 Task: Click on start searching and display all the relevant results.
Action: Mouse pressed left at (142, 485)
Screenshot: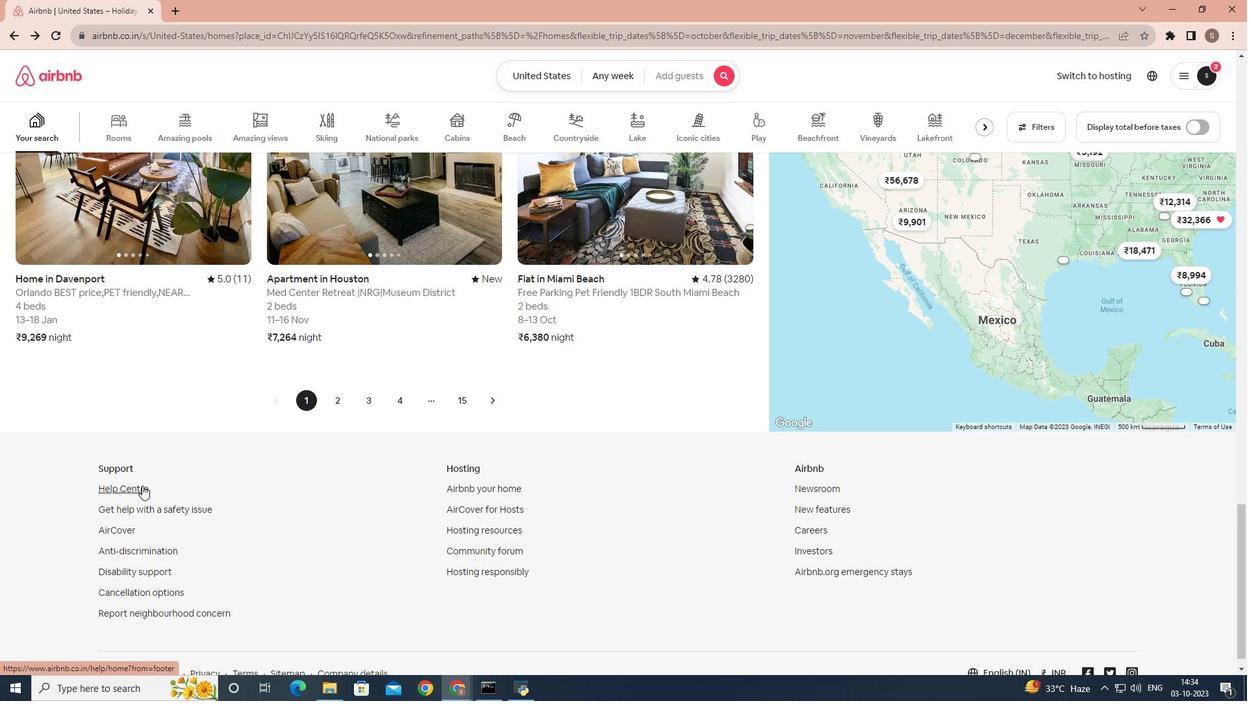 
Action: Mouse moved to (559, 516)
Screenshot: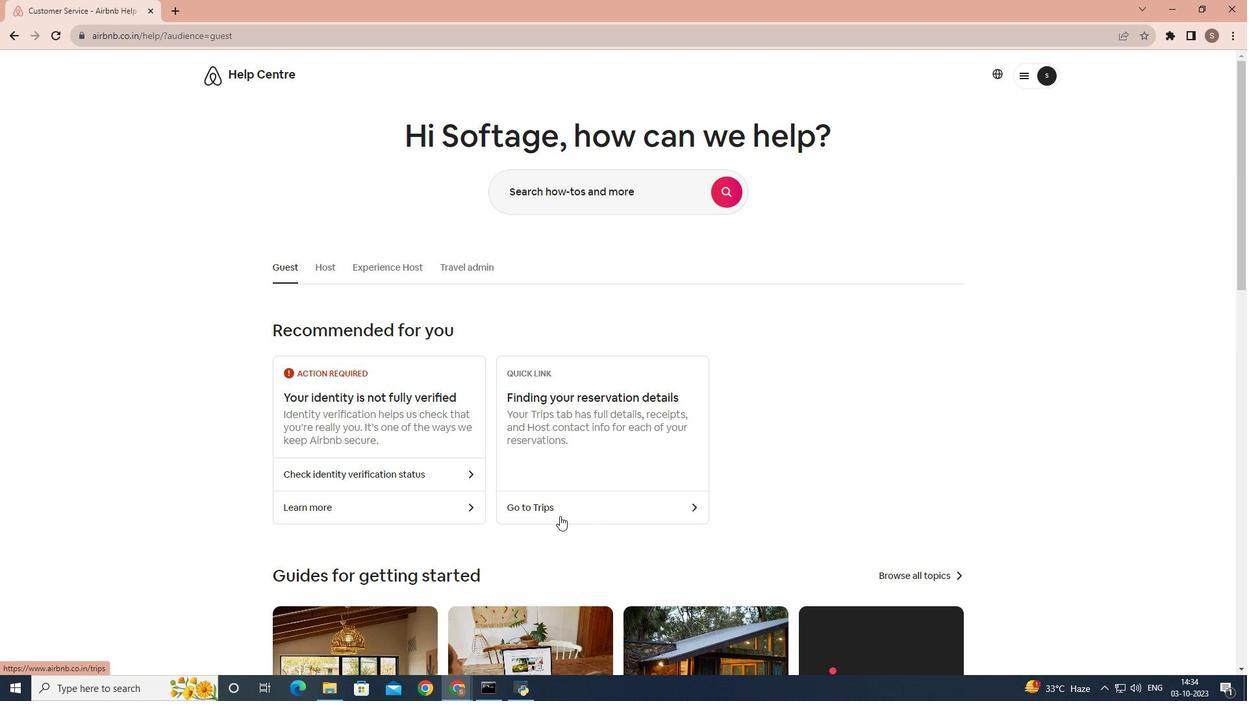 
Action: Mouse pressed left at (559, 516)
Screenshot: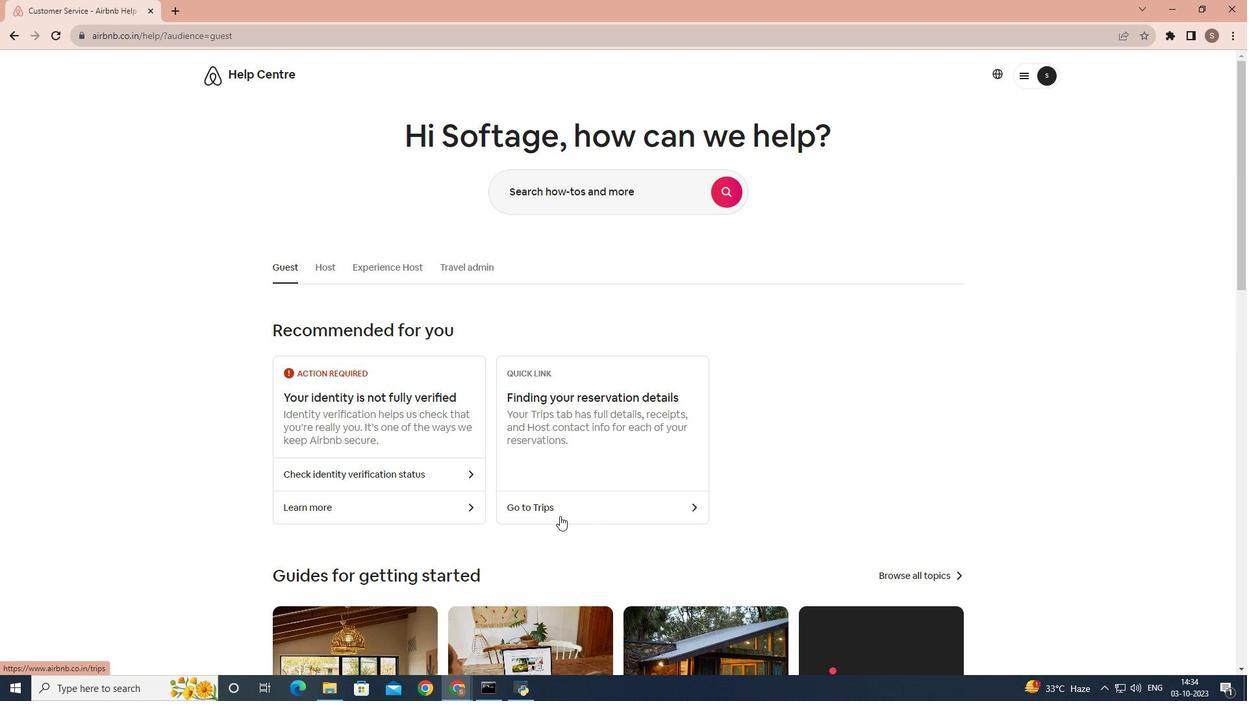 
Action: Mouse moved to (215, 252)
Screenshot: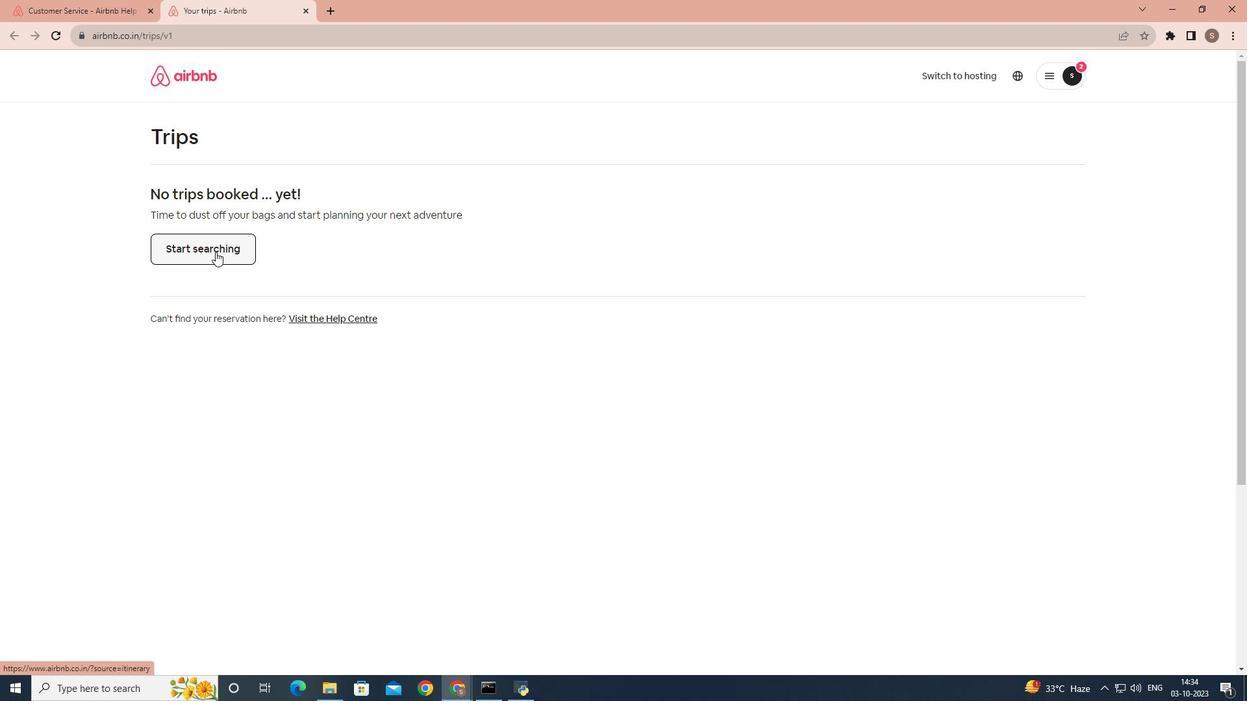 
Action: Mouse pressed left at (215, 252)
Screenshot: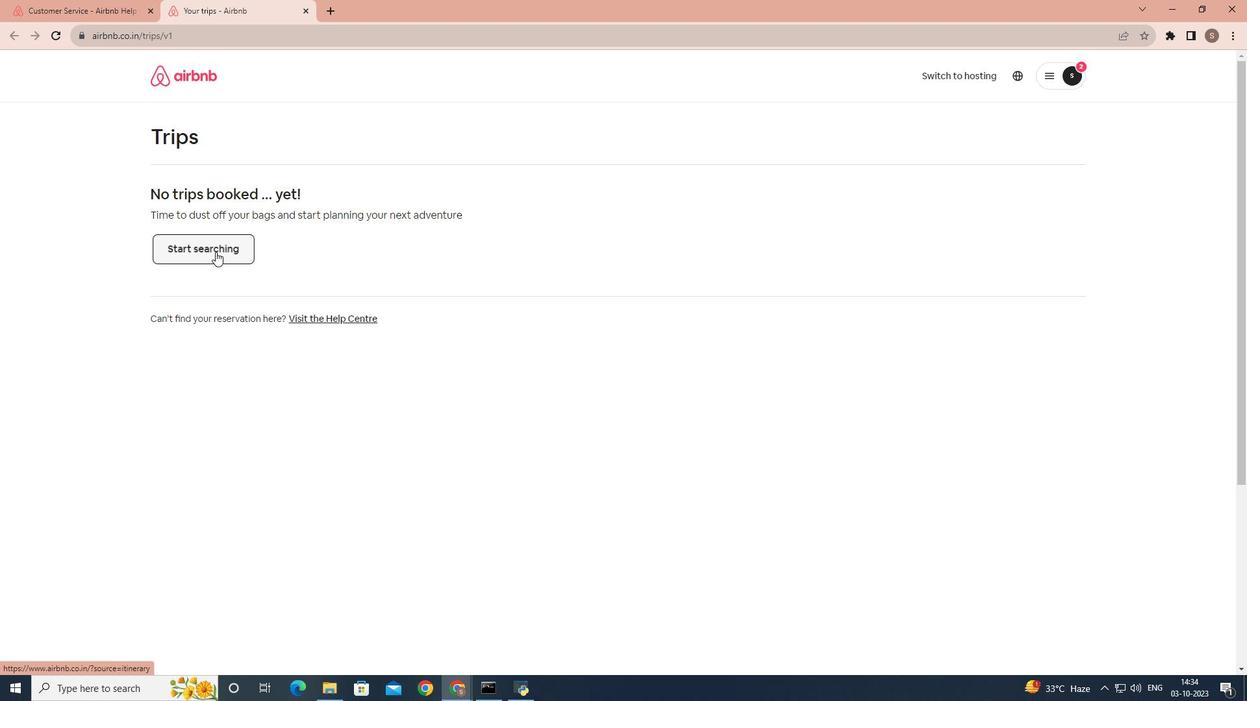 
